 Task: Create Card Conference Planning in Board Brand Identity Development to Workspace Enterprise Content Management. Create Card Graphic Design Review in Board Diversity and Inclusion Initiatives to Workspace Enterprise Content Management. Create Card Conference Planning in Board Content Marketing E-book Strategy and Execution to Workspace Enterprise Content Management
Action: Mouse moved to (96, 349)
Screenshot: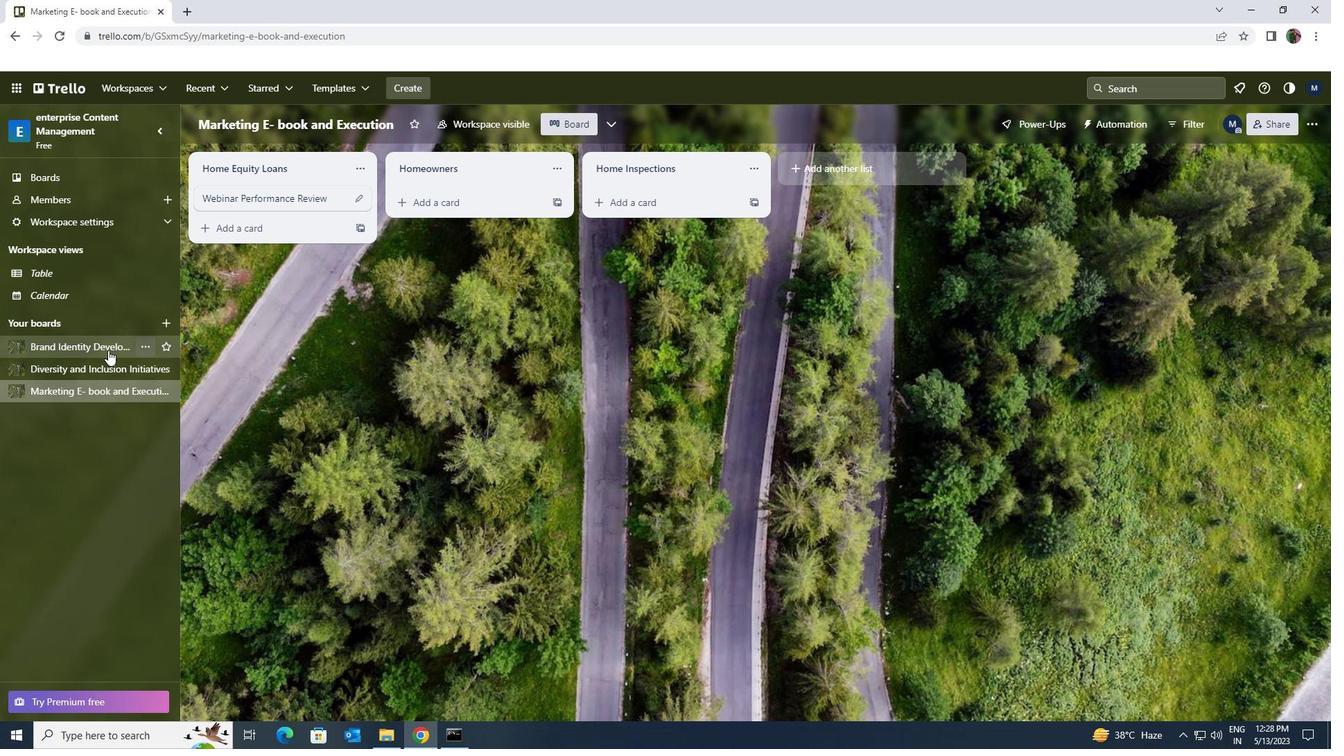 
Action: Mouse pressed left at (96, 349)
Screenshot: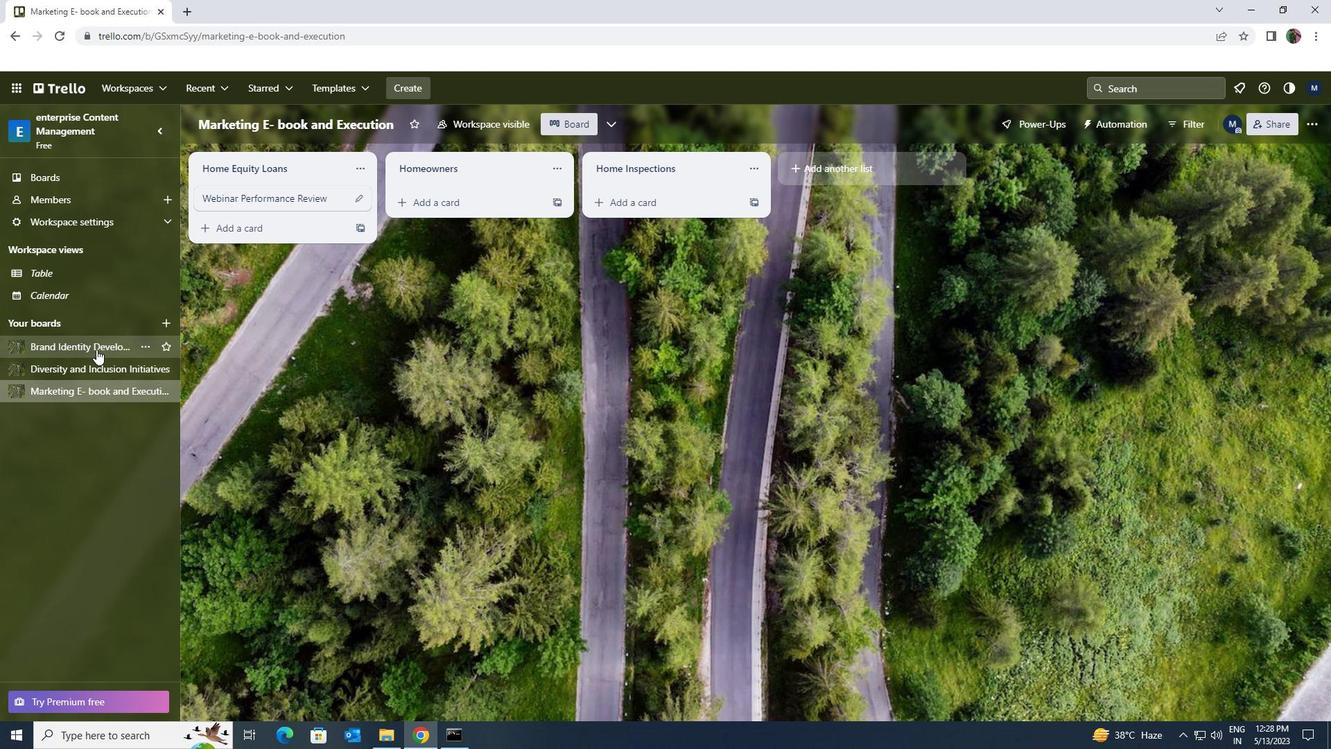
Action: Mouse moved to (434, 209)
Screenshot: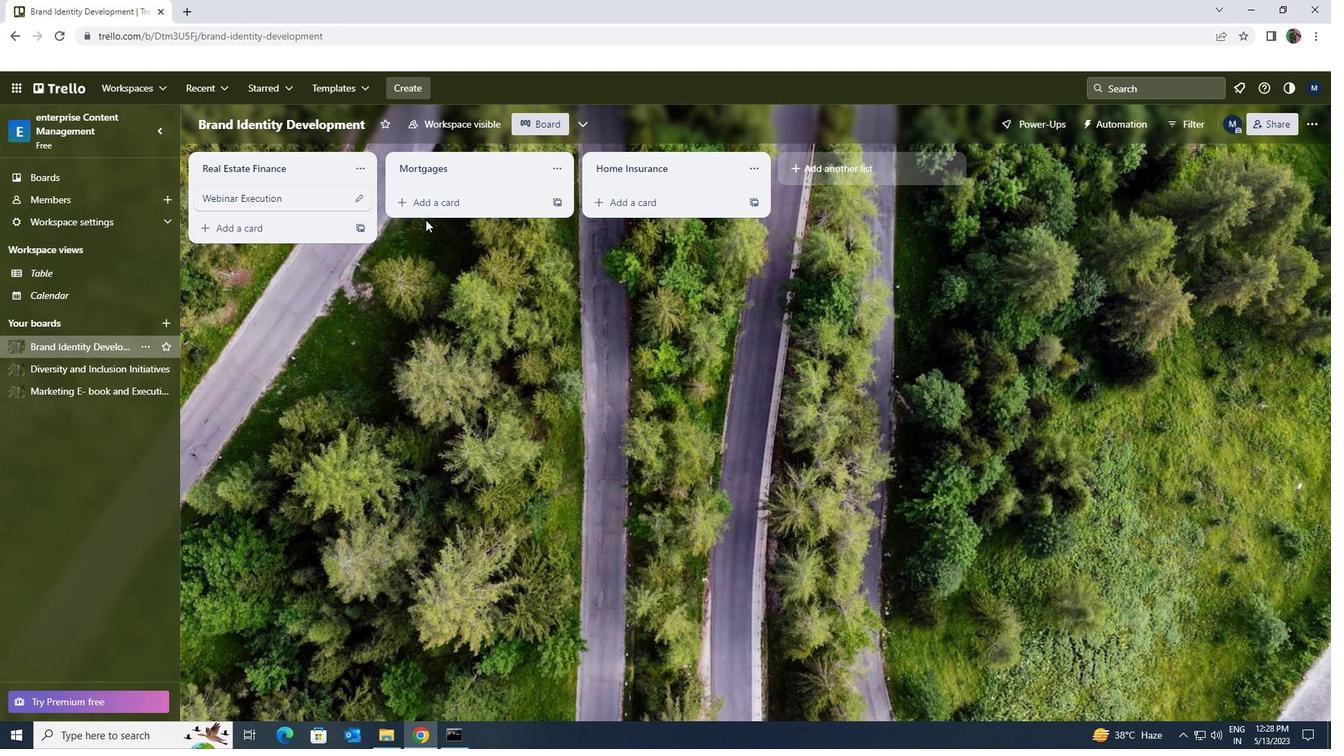 
Action: Mouse pressed left at (434, 209)
Screenshot: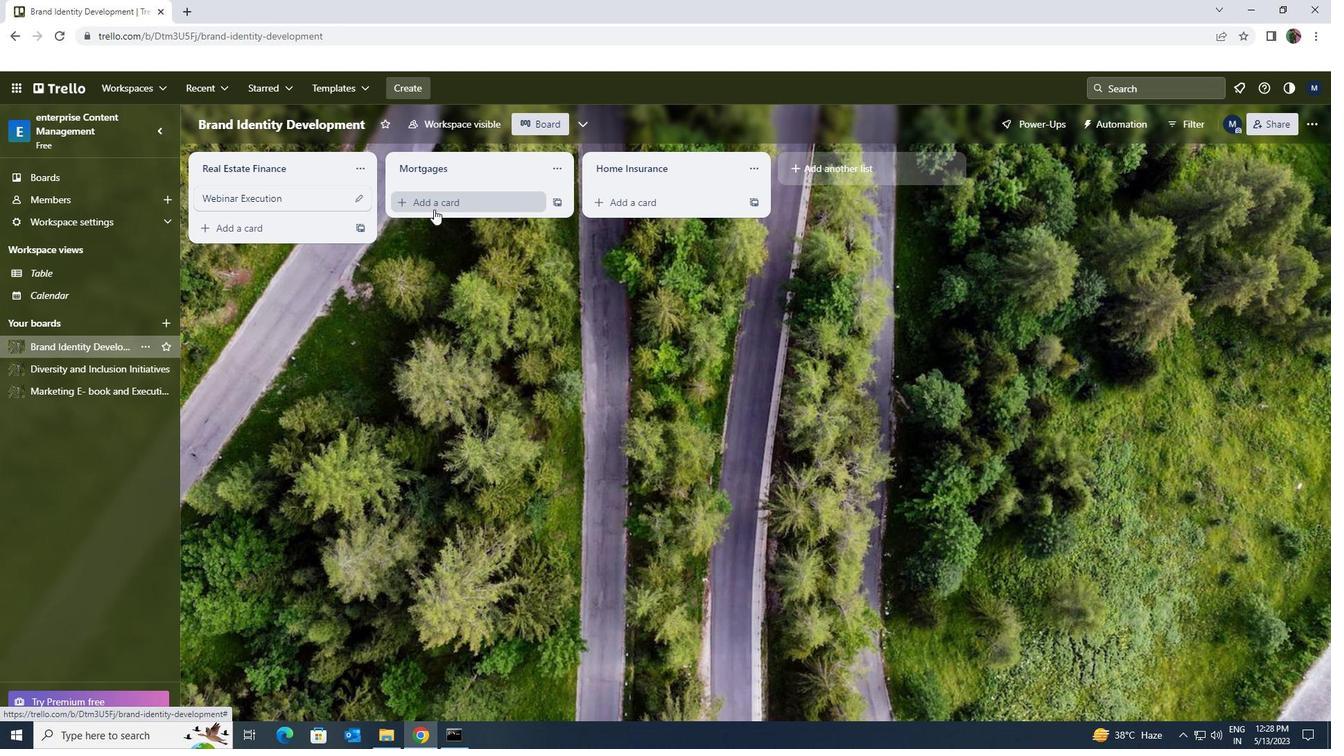 
Action: Key pressed <Key.shift>CONFERENCE<Key.space><Key.shift>PLANNING
Screenshot: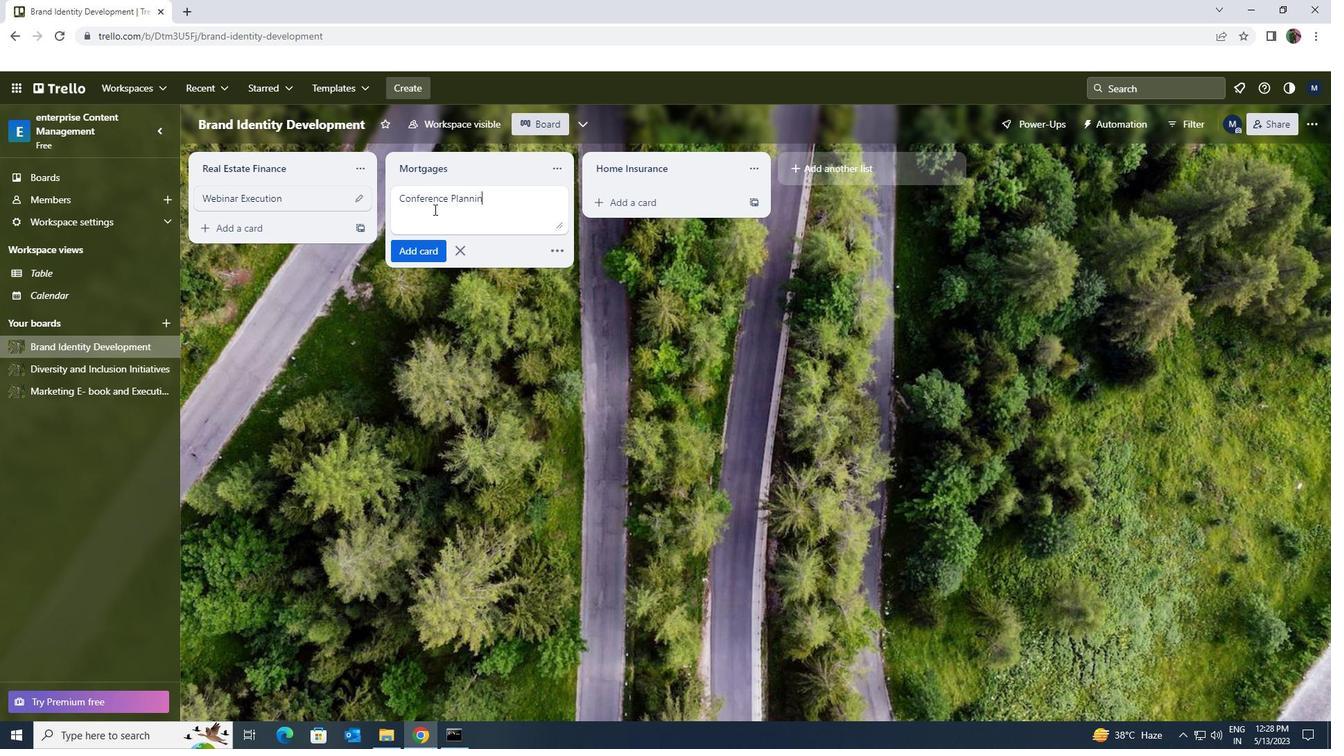
Action: Mouse moved to (430, 246)
Screenshot: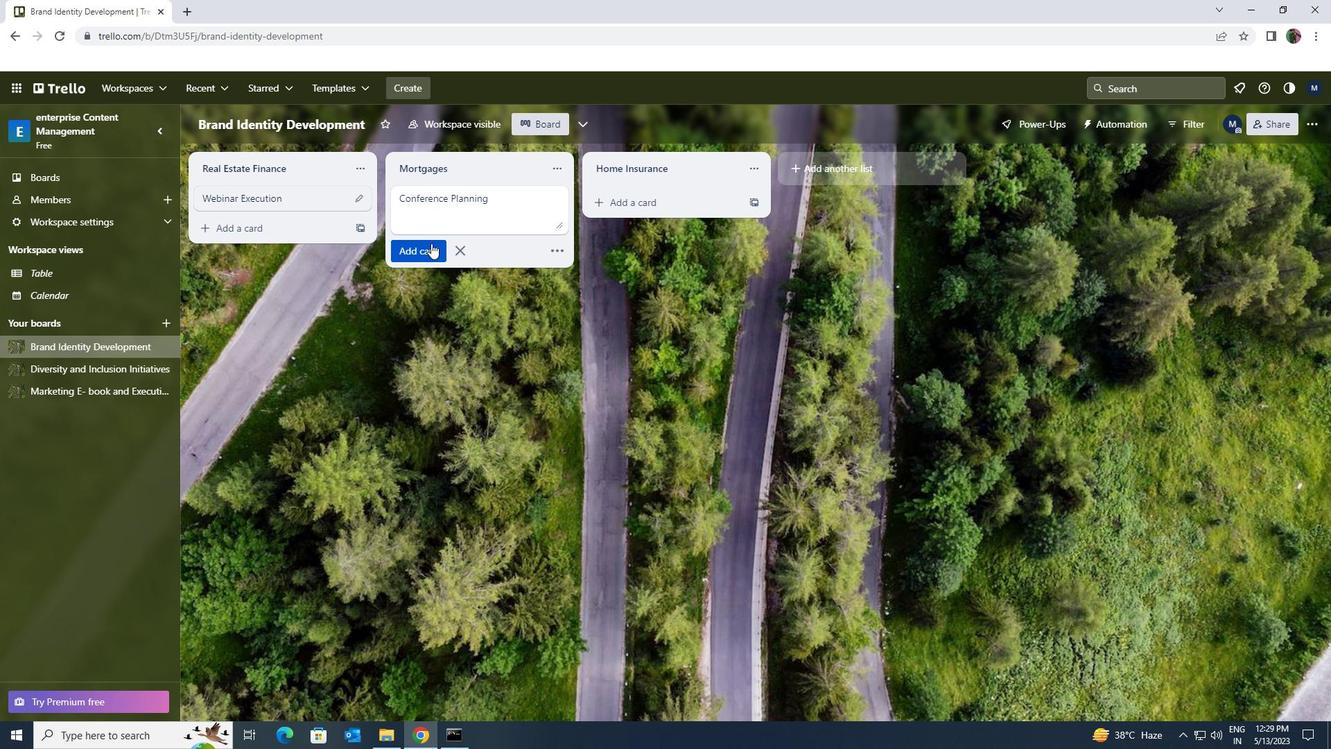 
Action: Mouse pressed left at (430, 246)
Screenshot: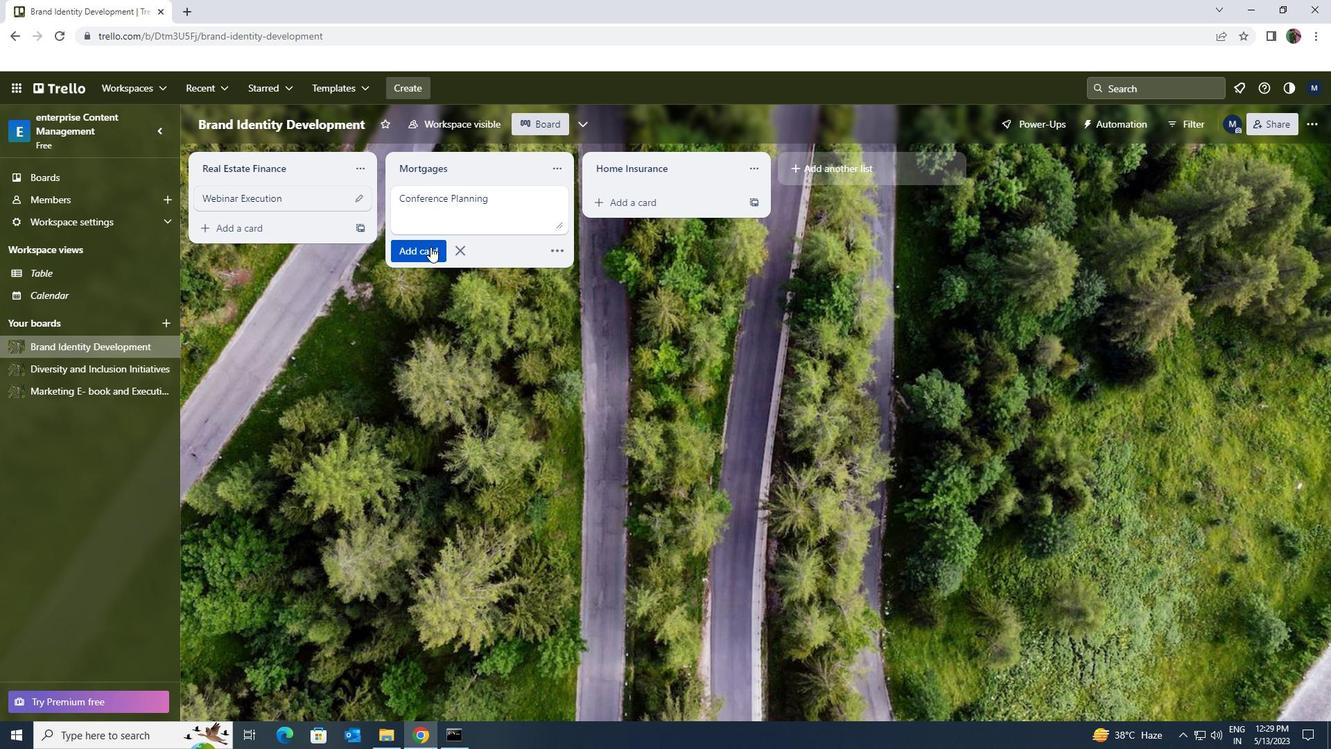 
Action: Mouse moved to (111, 370)
Screenshot: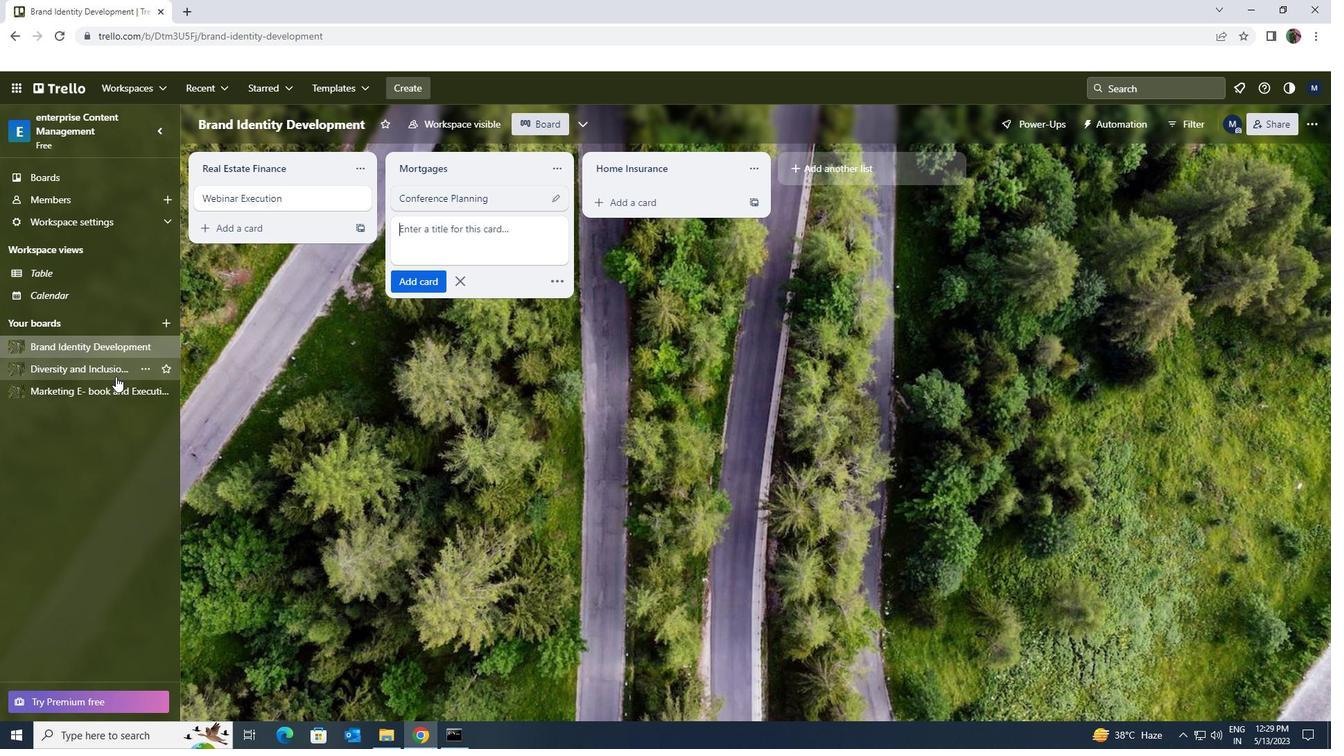 
Action: Mouse pressed left at (111, 370)
Screenshot: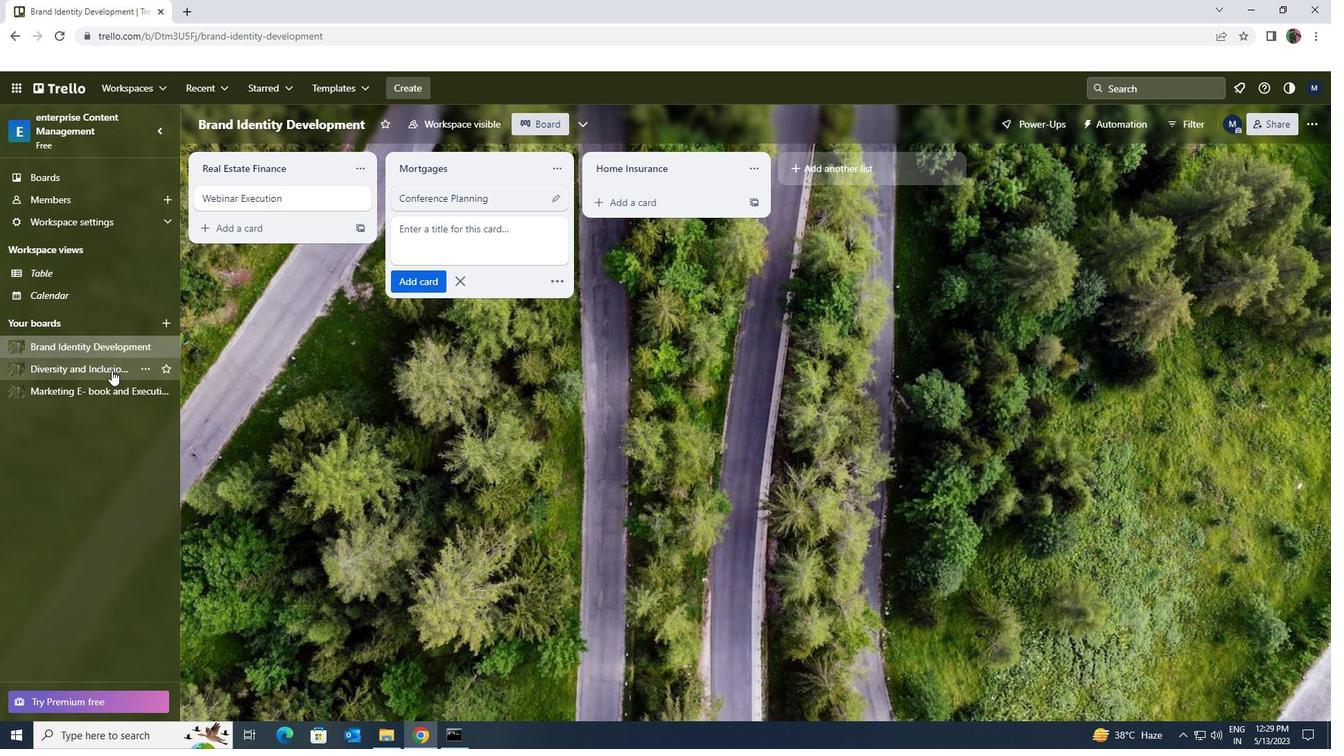 
Action: Mouse moved to (439, 207)
Screenshot: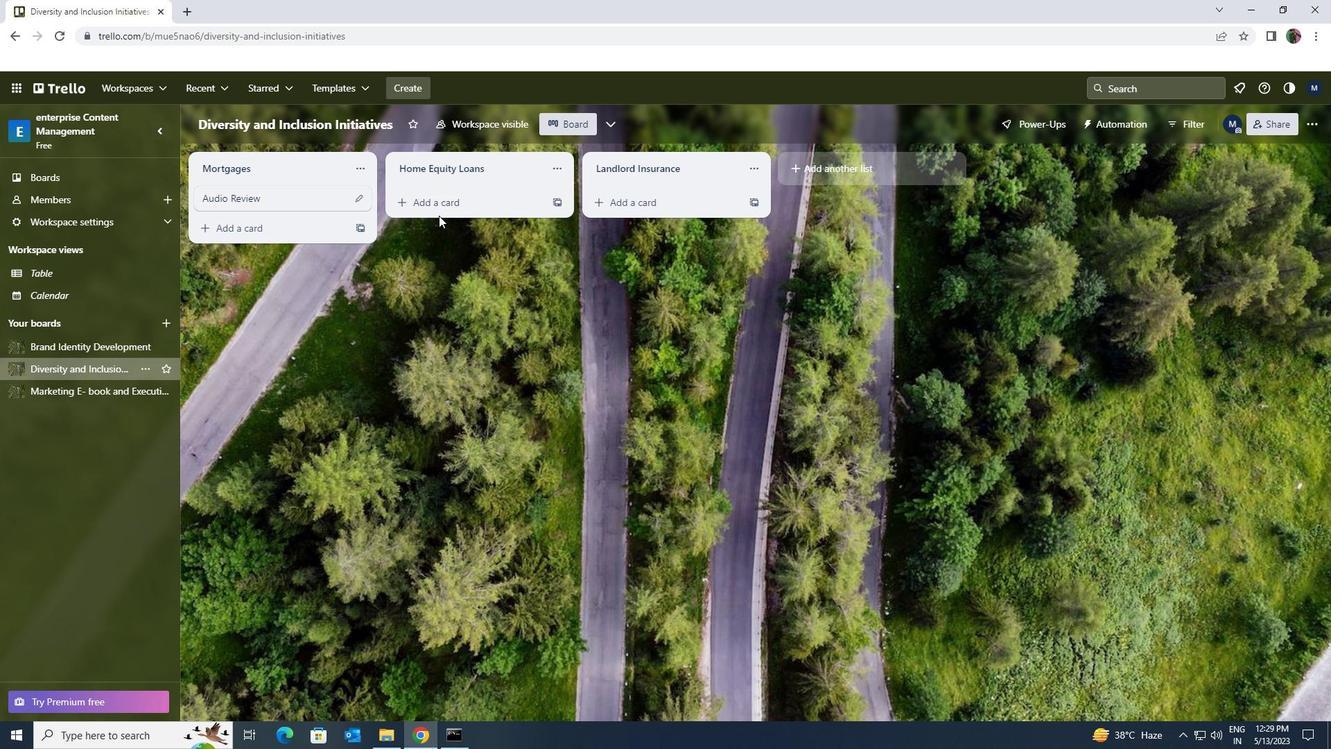 
Action: Mouse pressed left at (439, 207)
Screenshot: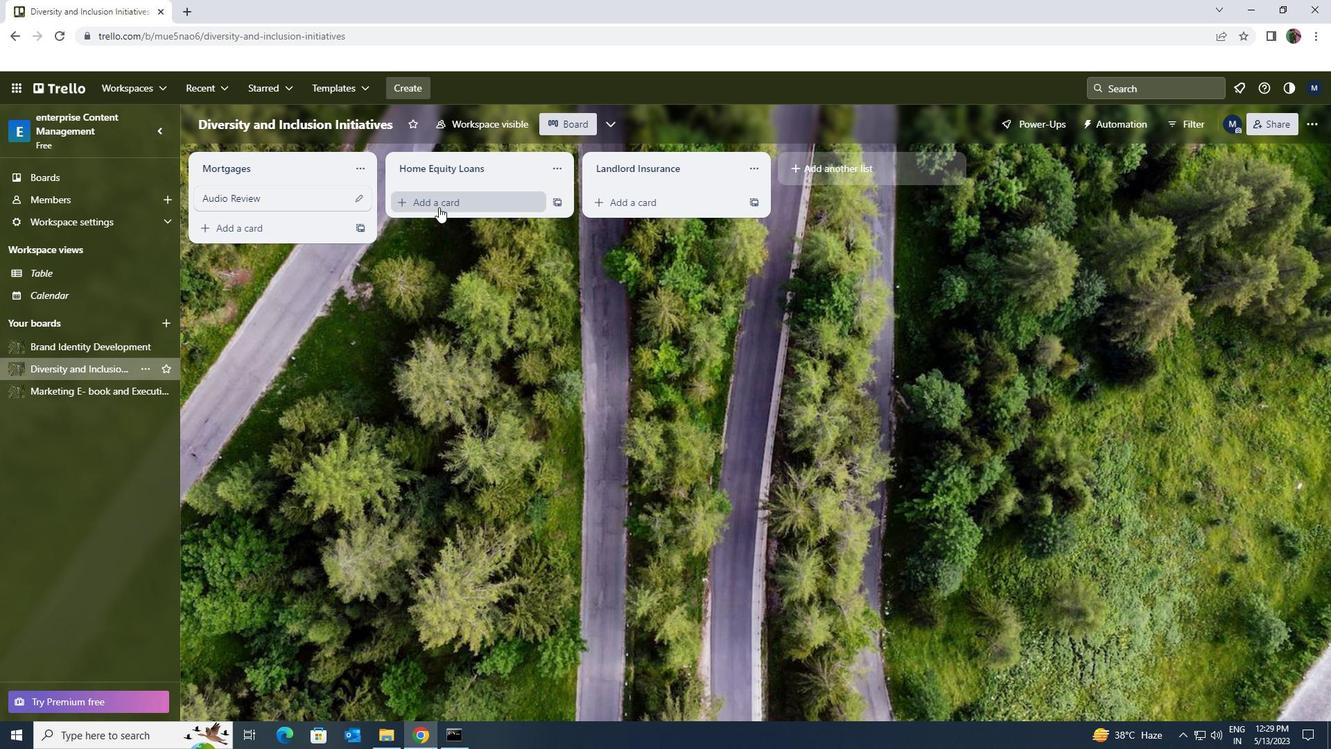 
Action: Key pressed <Key.shift><Key.shift>GRAPHIC<Key.space><Key.shift>DESIGN<Key.space><Key.shift>REVIEW
Screenshot: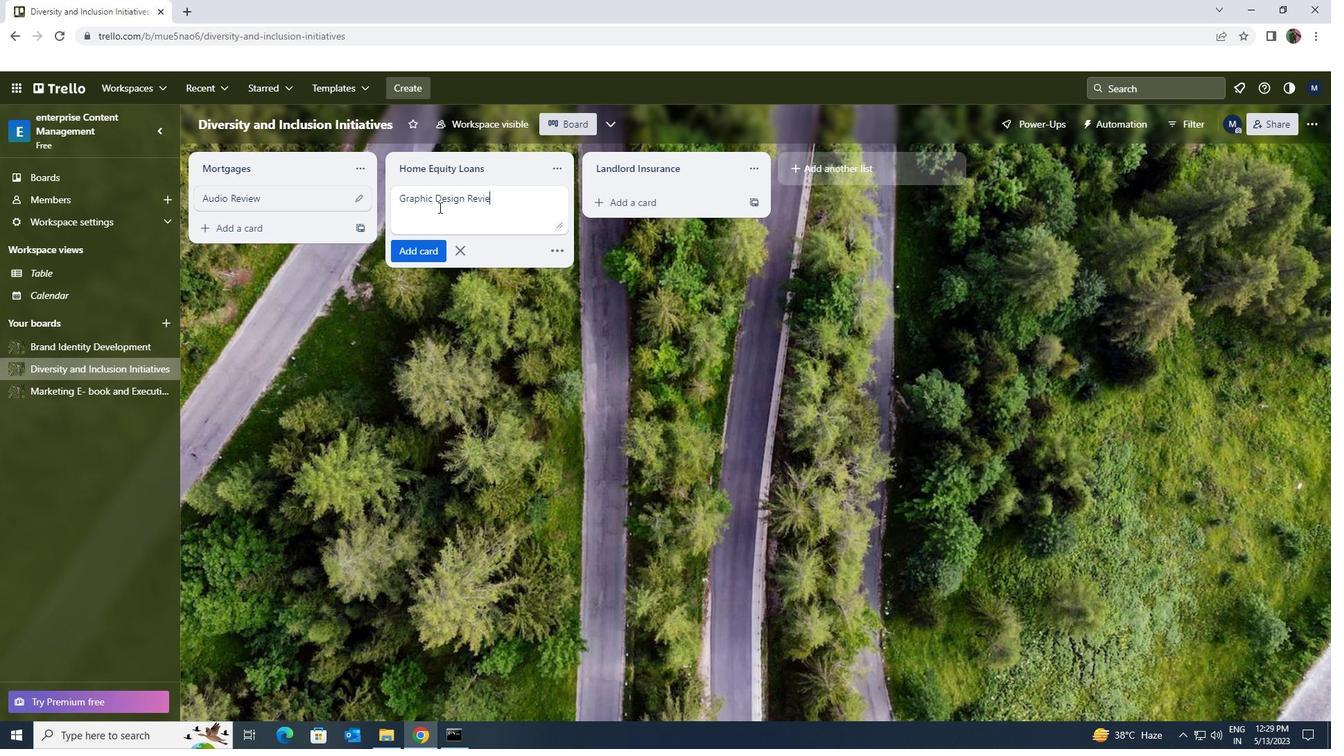 
Action: Mouse moved to (434, 249)
Screenshot: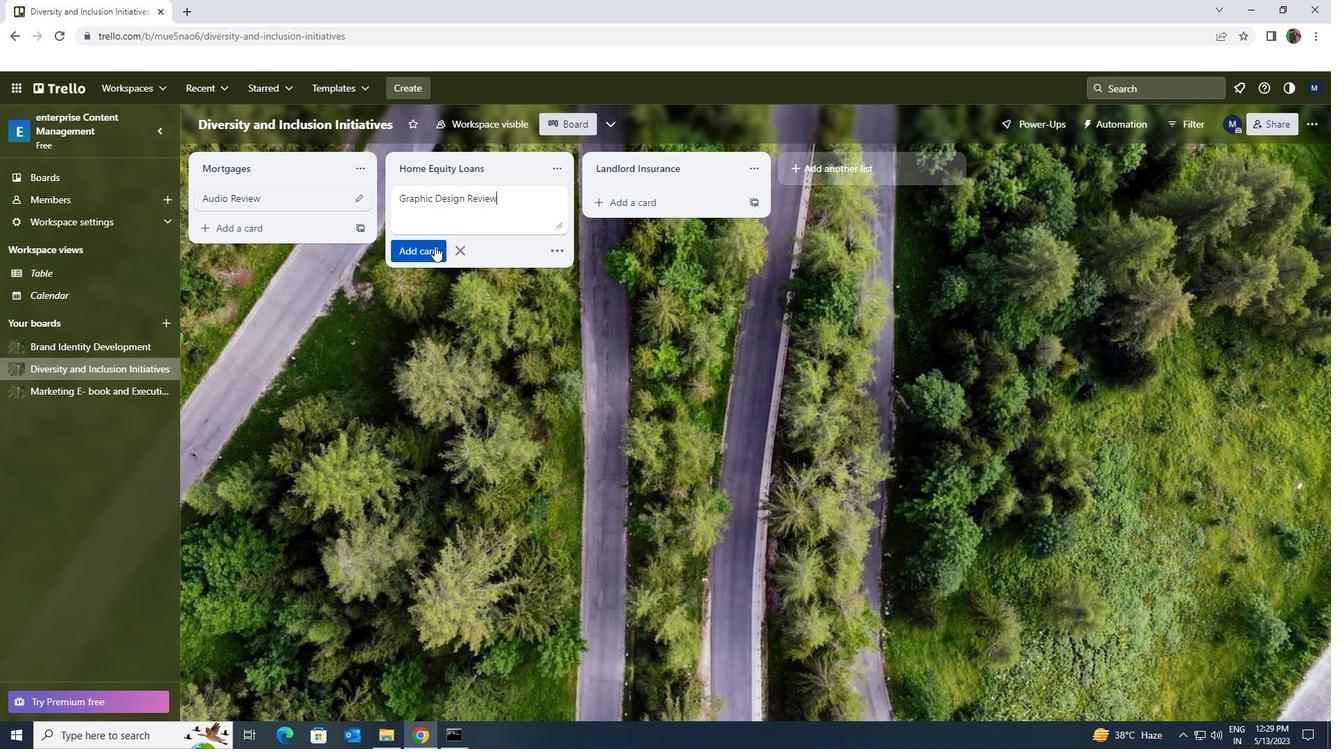 
Action: Mouse pressed left at (434, 249)
Screenshot: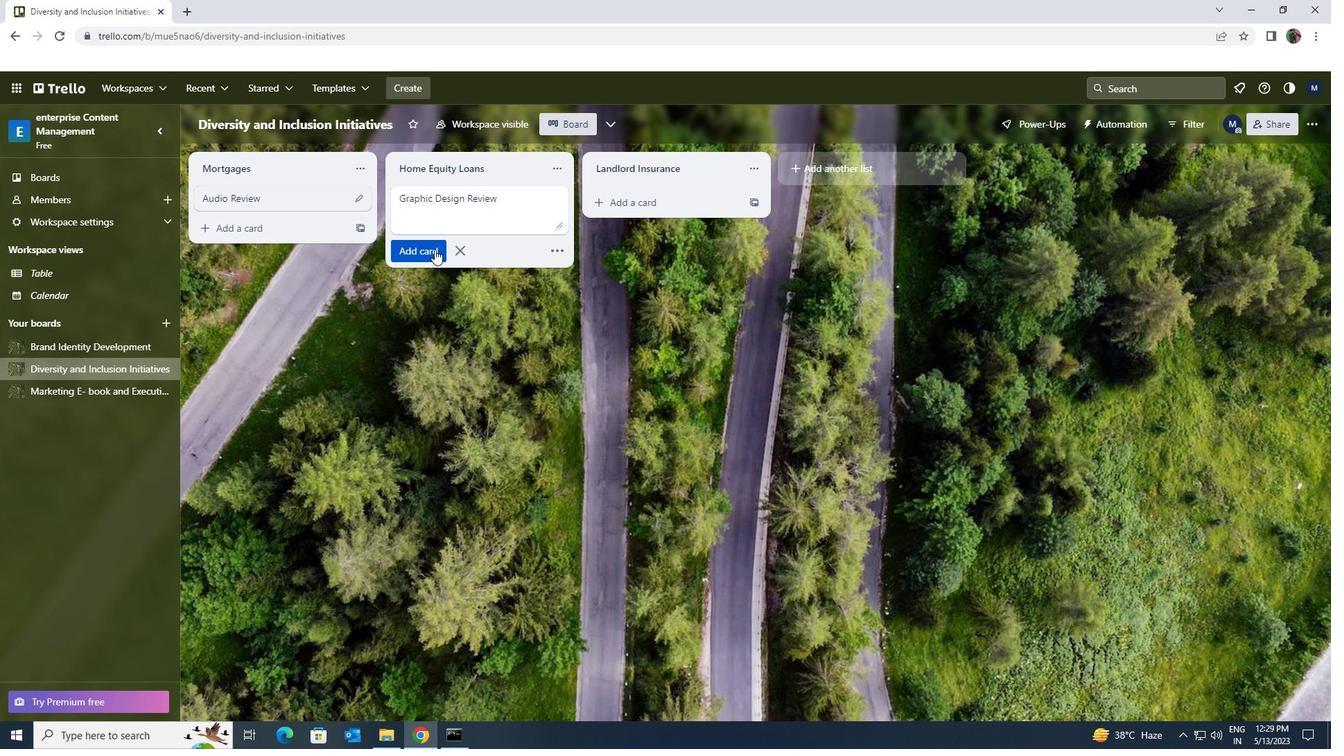 
Action: Mouse moved to (97, 389)
Screenshot: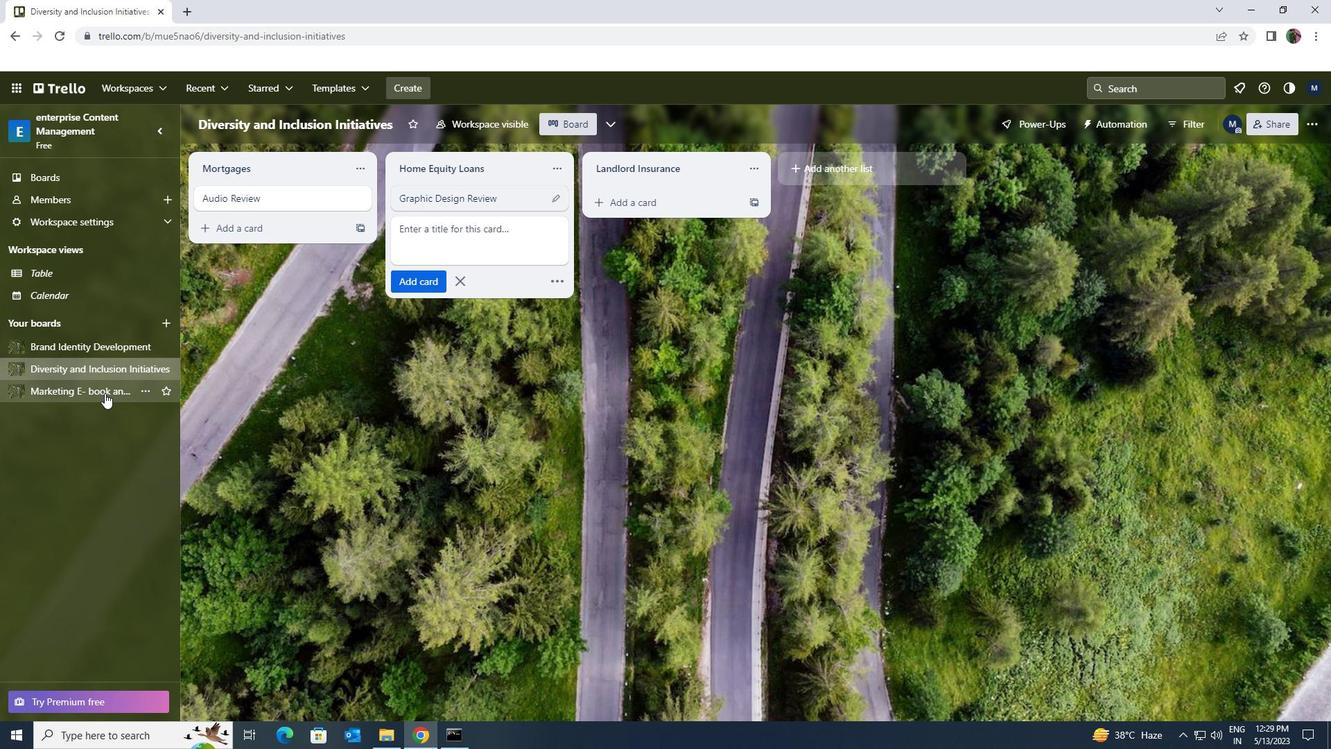 
Action: Mouse pressed left at (97, 389)
Screenshot: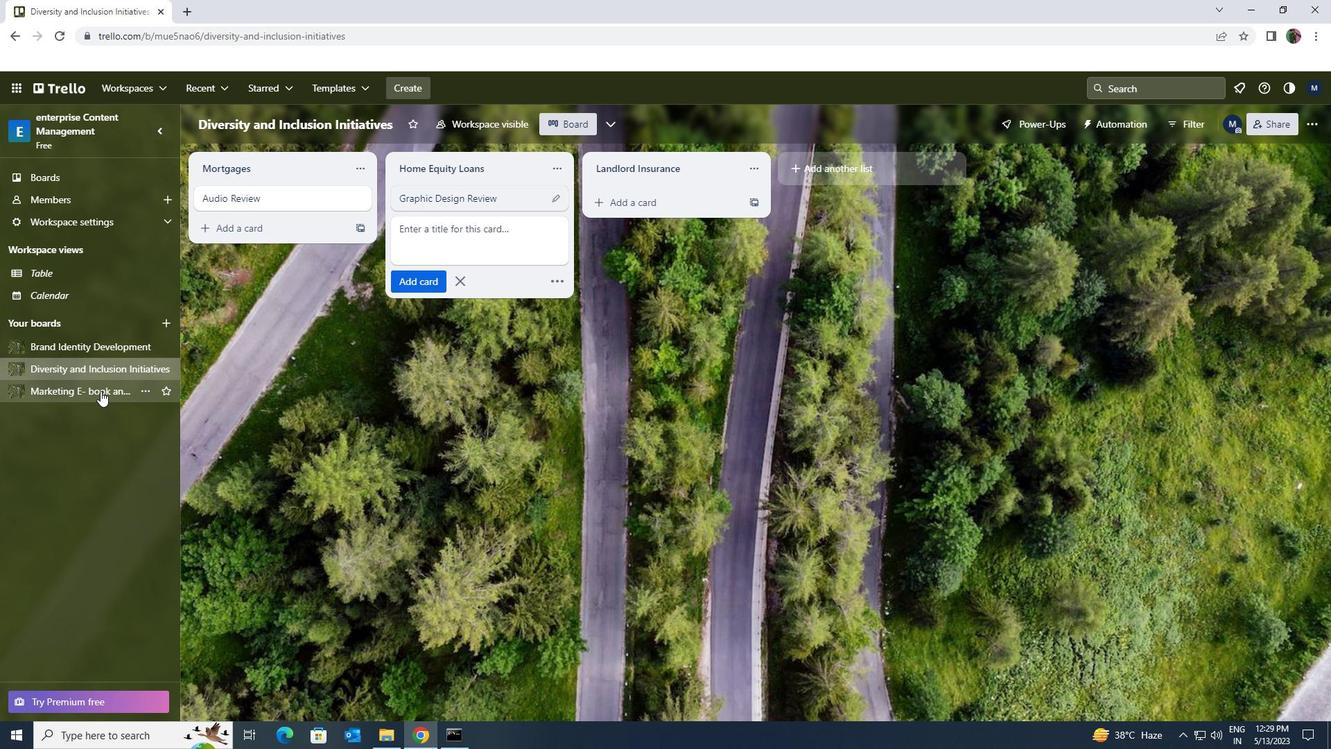 
Action: Mouse moved to (464, 209)
Screenshot: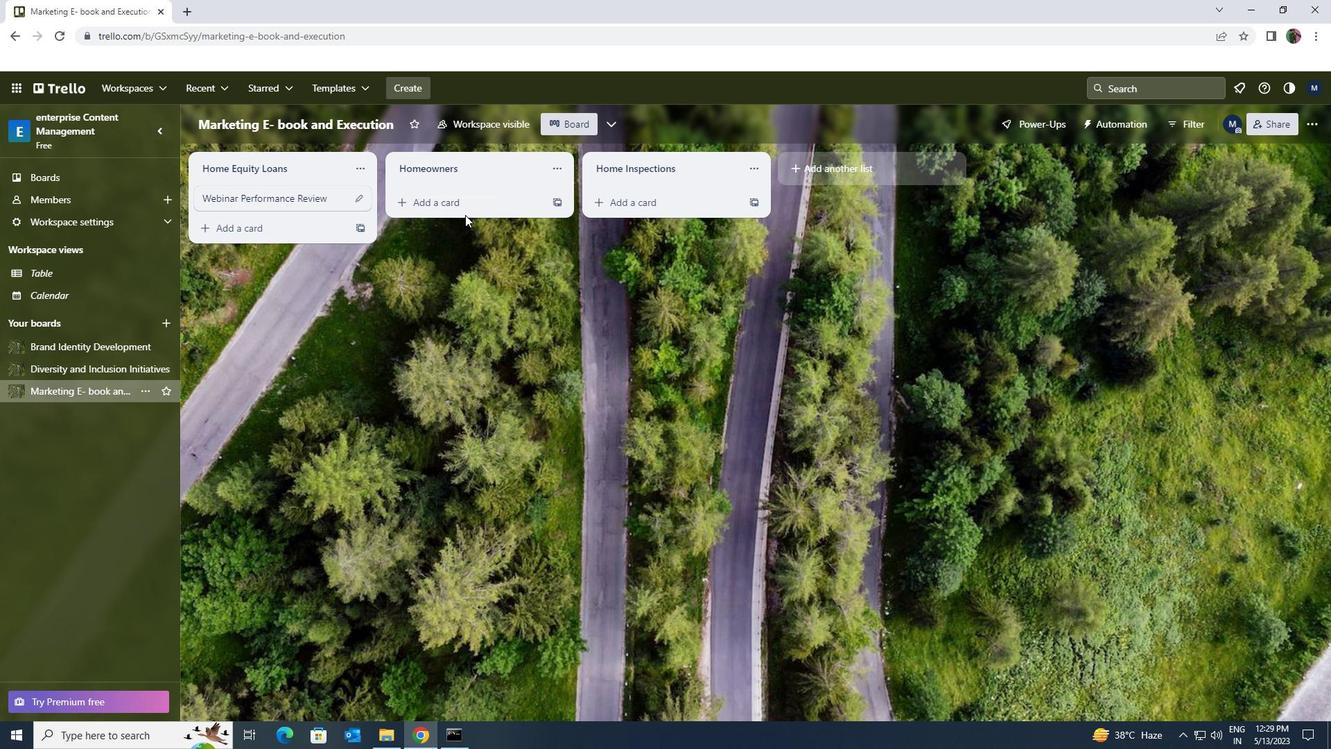 
Action: Mouse pressed left at (464, 209)
Screenshot: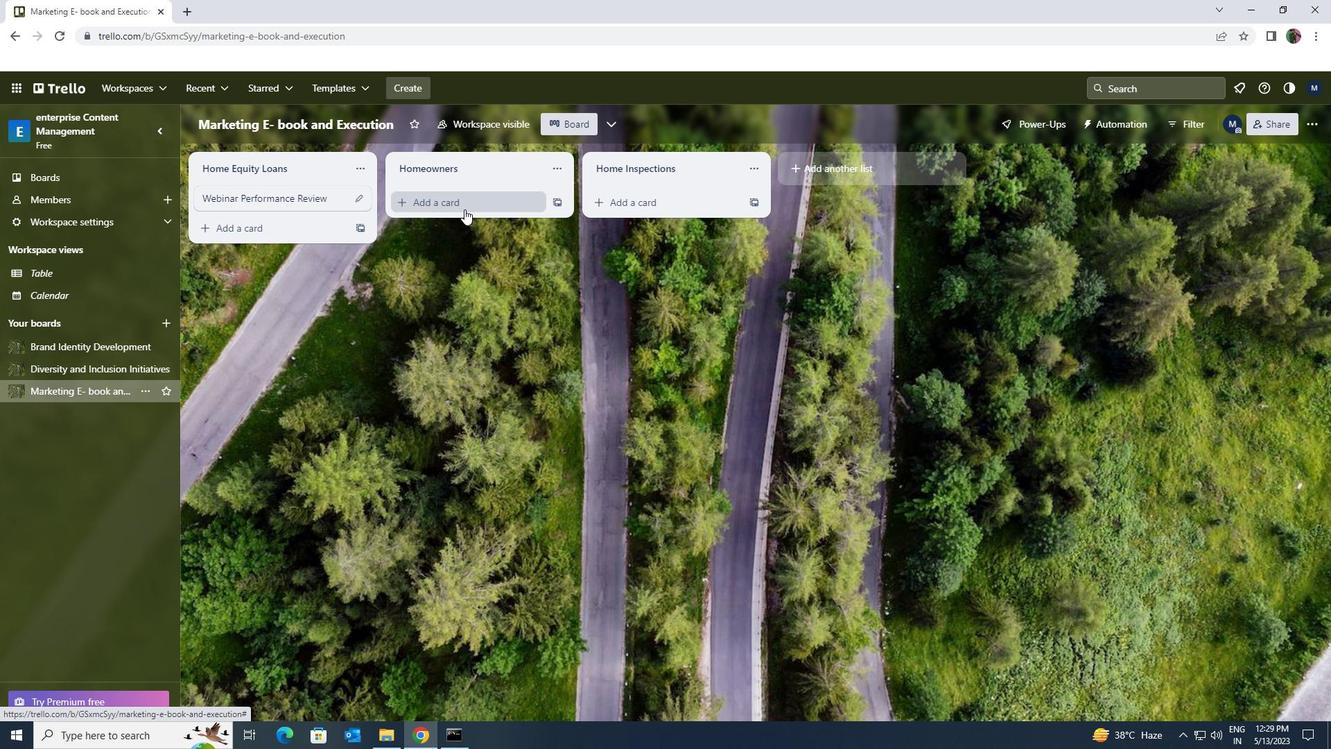 
Action: Key pressed <Key.shift>CONFERENCE<Key.space><Key.shift><Key.shift><Key.shift><Key.shift><Key.shift><Key.shift><Key.shift><Key.shift><Key.shift><Key.shift><Key.shift><Key.shift><Key.shift><Key.shift><Key.shift>PLANNING
Screenshot: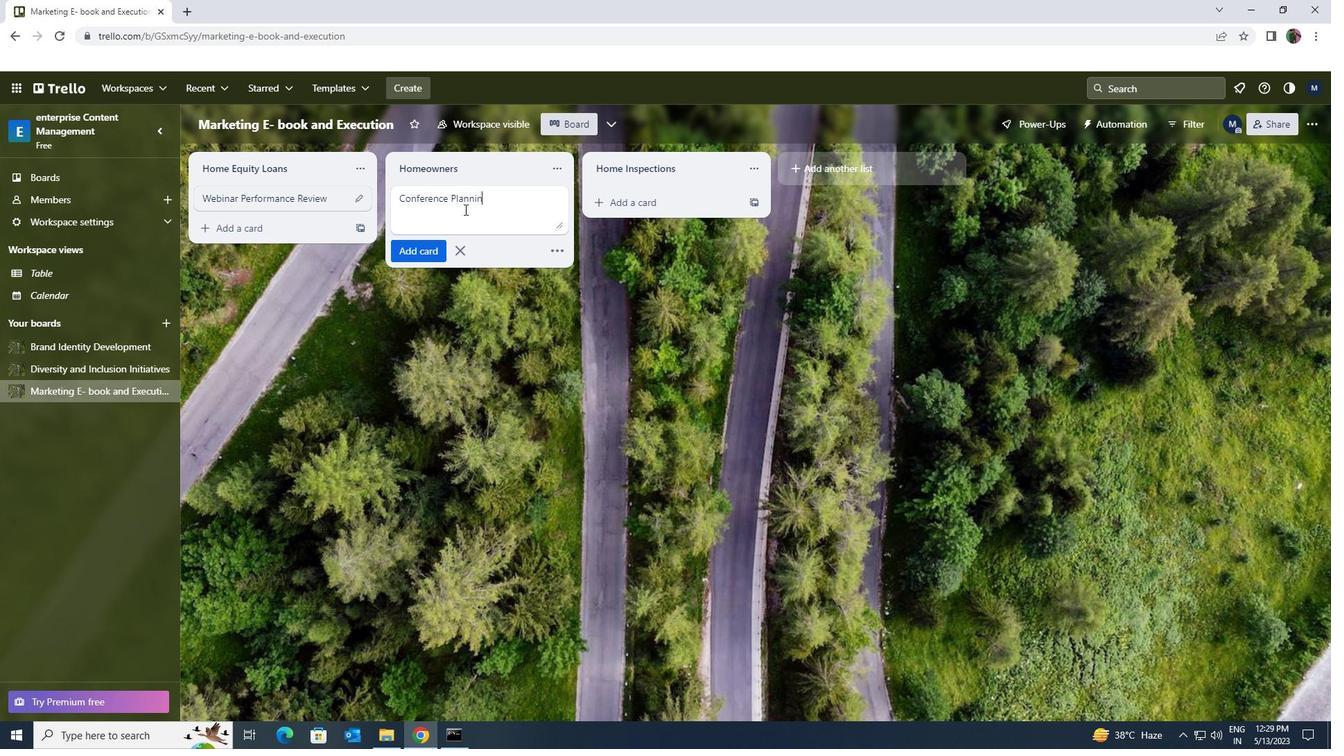 
Action: Mouse moved to (434, 248)
Screenshot: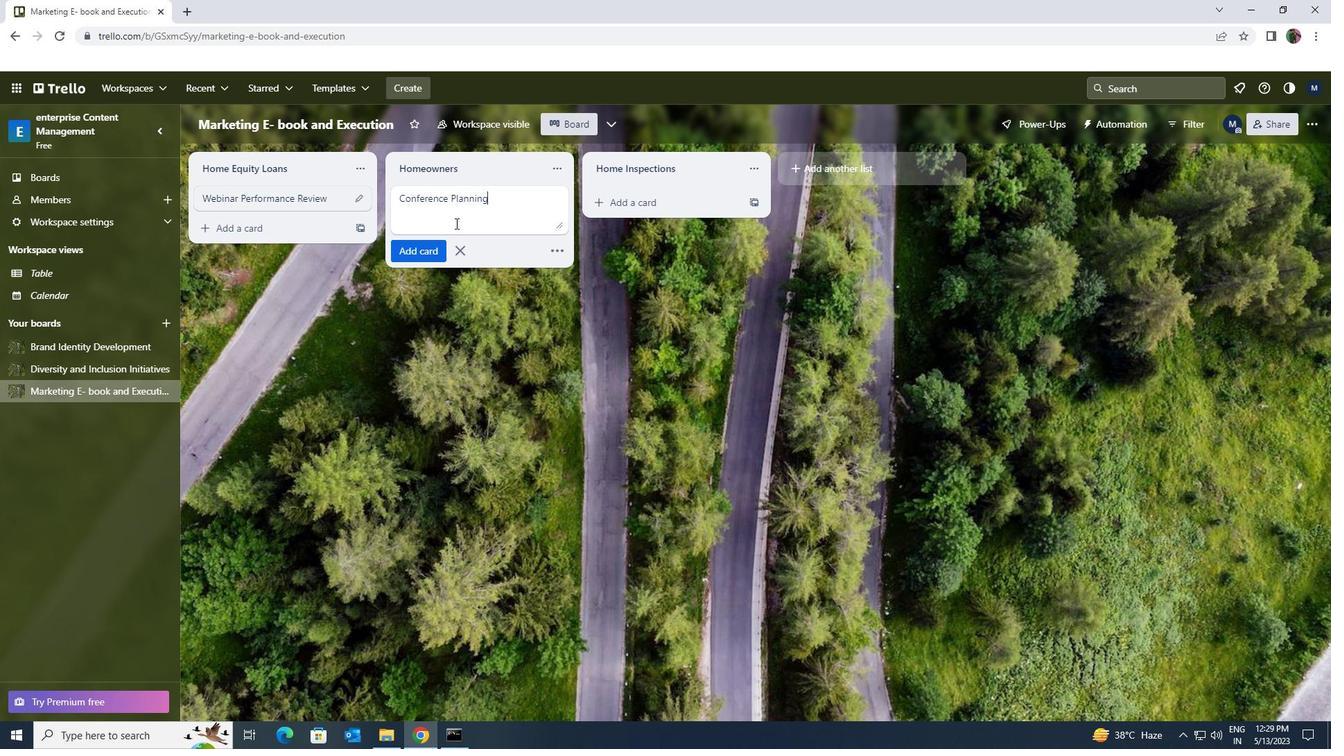 
Action: Mouse pressed left at (434, 248)
Screenshot: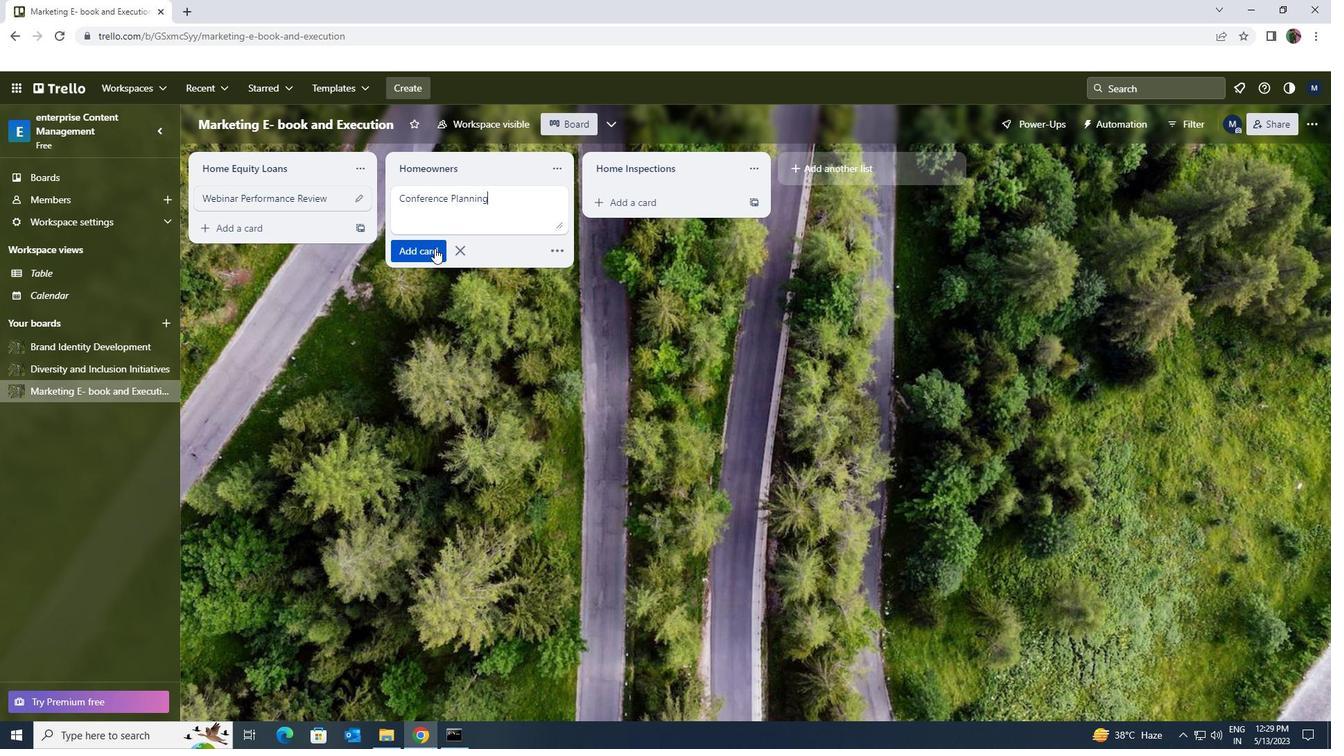 
